 Task: Sort the products in the category "Water Bottles & Thermoses" by relevance.
Action: Mouse moved to (242, 126)
Screenshot: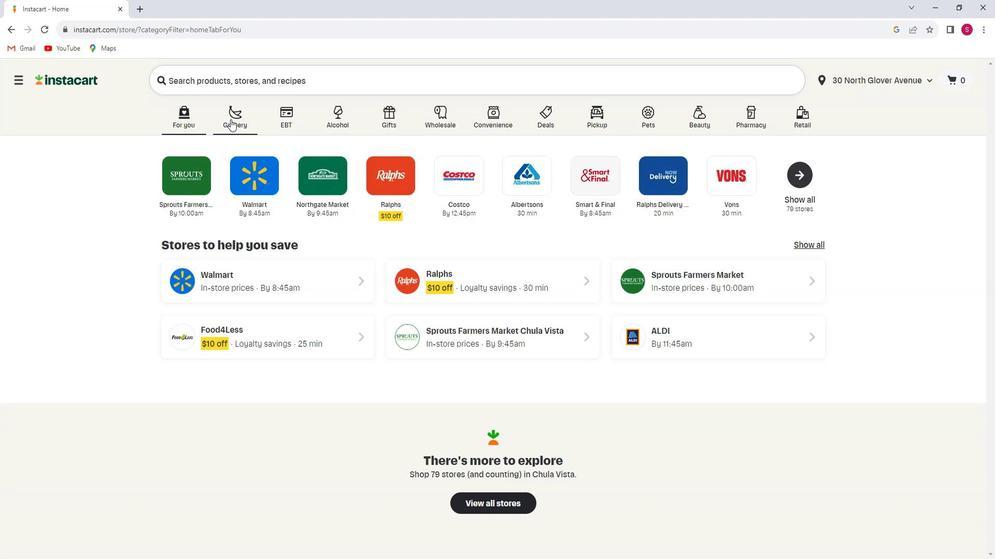 
Action: Mouse pressed left at (242, 126)
Screenshot: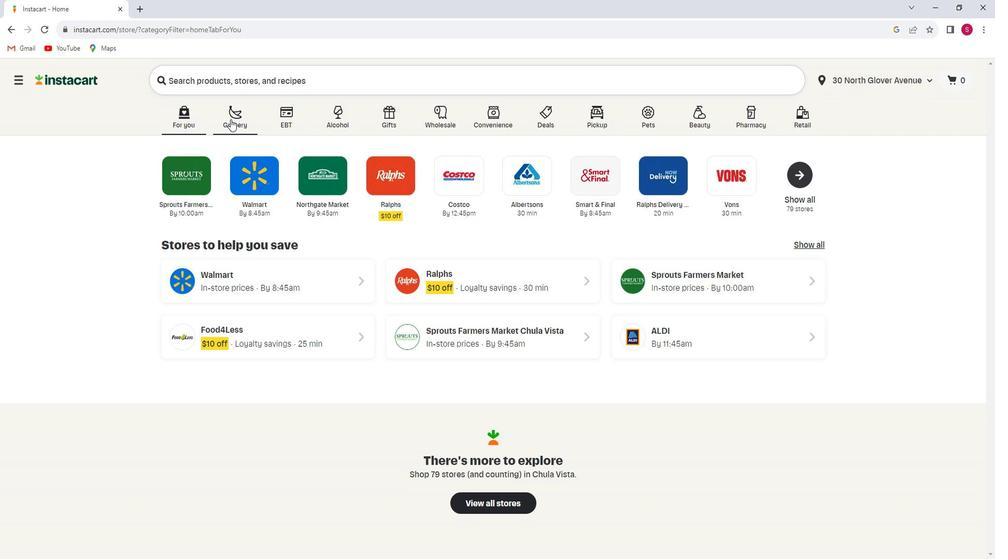 
Action: Mouse moved to (246, 308)
Screenshot: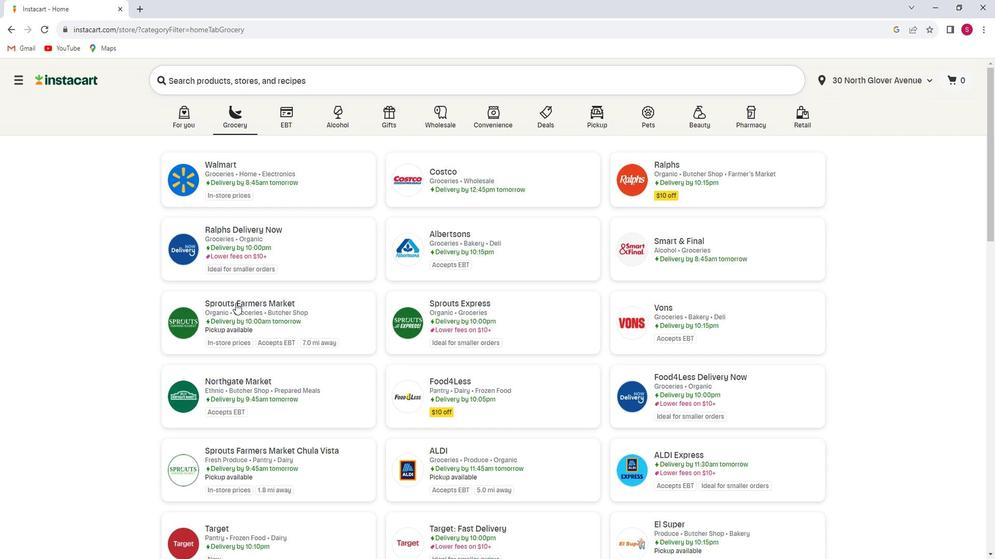 
Action: Mouse pressed left at (246, 308)
Screenshot: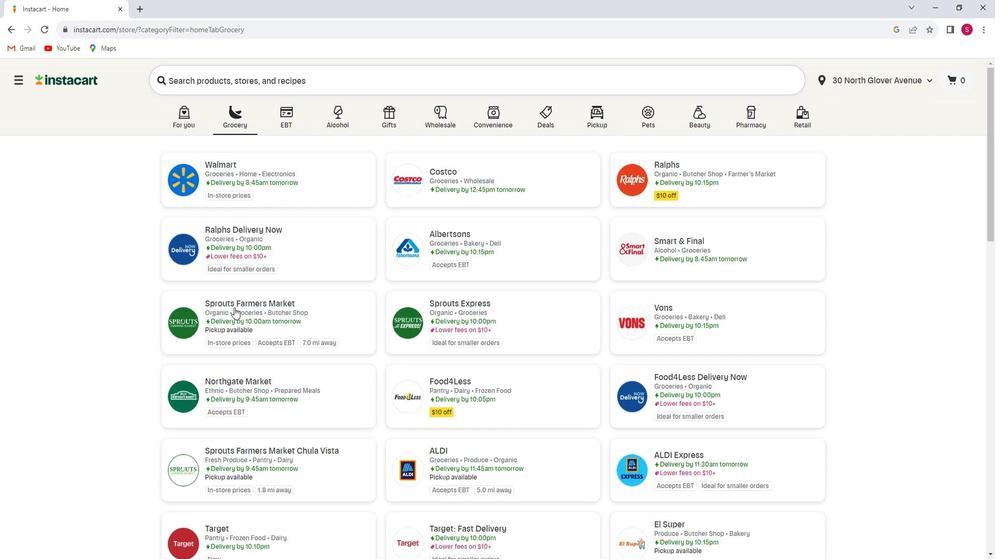 
Action: Mouse moved to (90, 310)
Screenshot: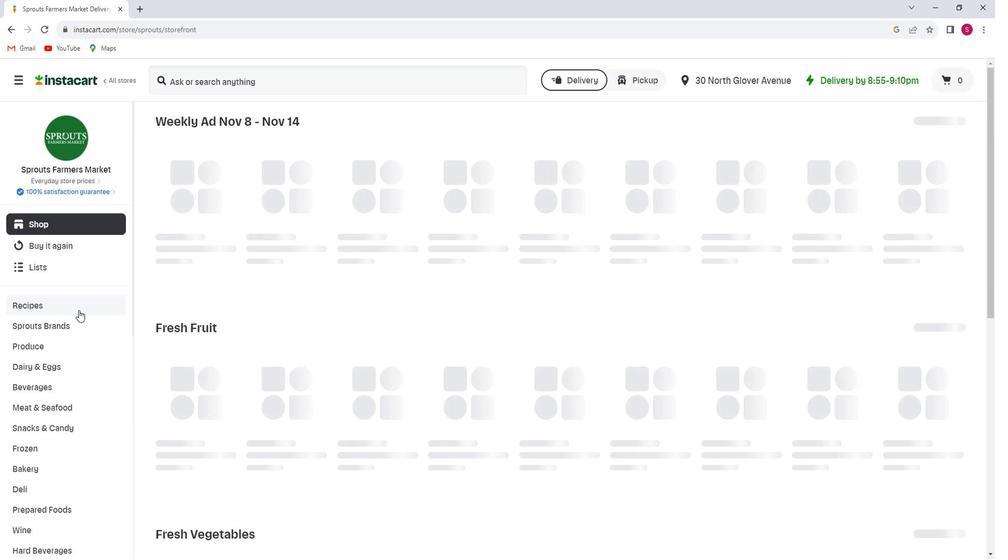 
Action: Mouse scrolled (90, 310) with delta (0, 0)
Screenshot: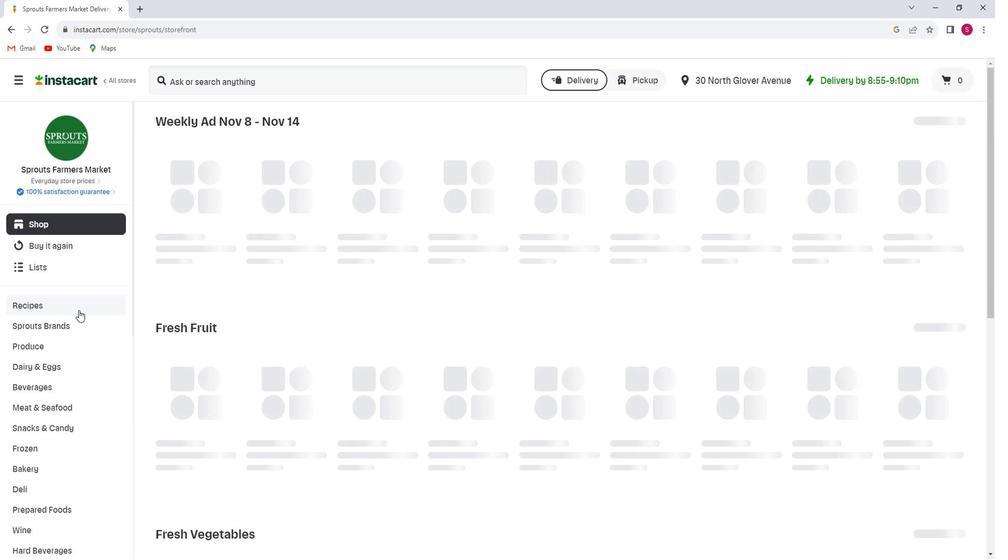 
Action: Mouse moved to (90, 310)
Screenshot: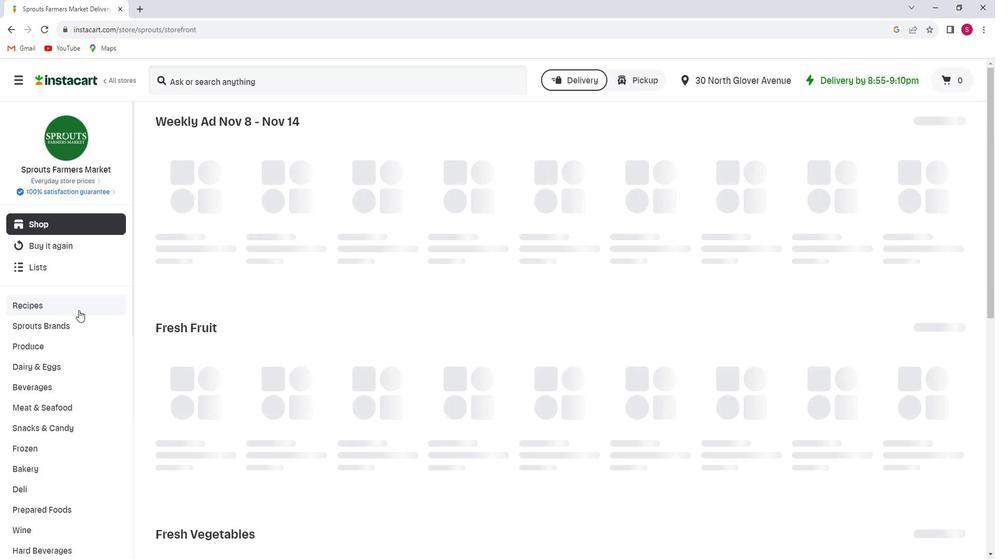 
Action: Mouse scrolled (90, 310) with delta (0, 0)
Screenshot: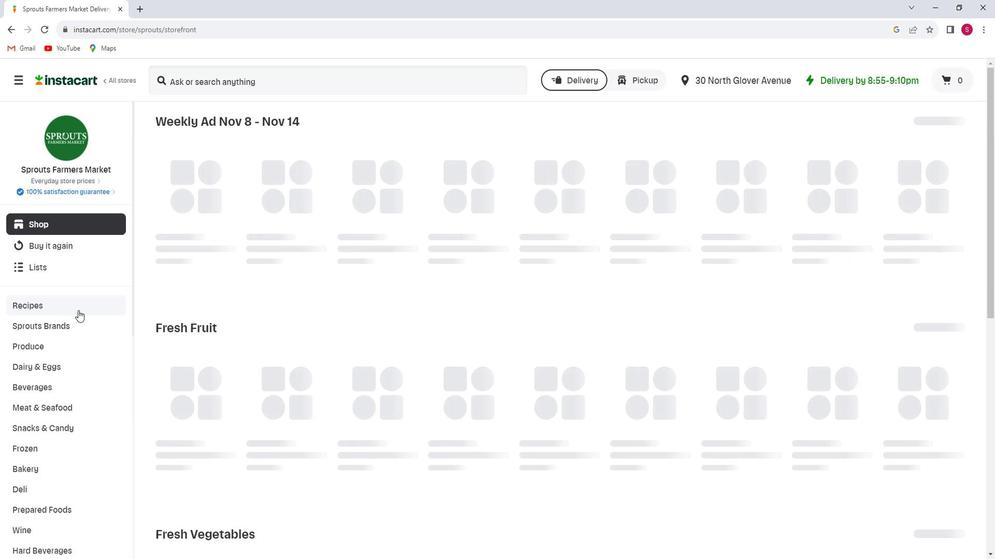 
Action: Mouse scrolled (90, 310) with delta (0, 0)
Screenshot: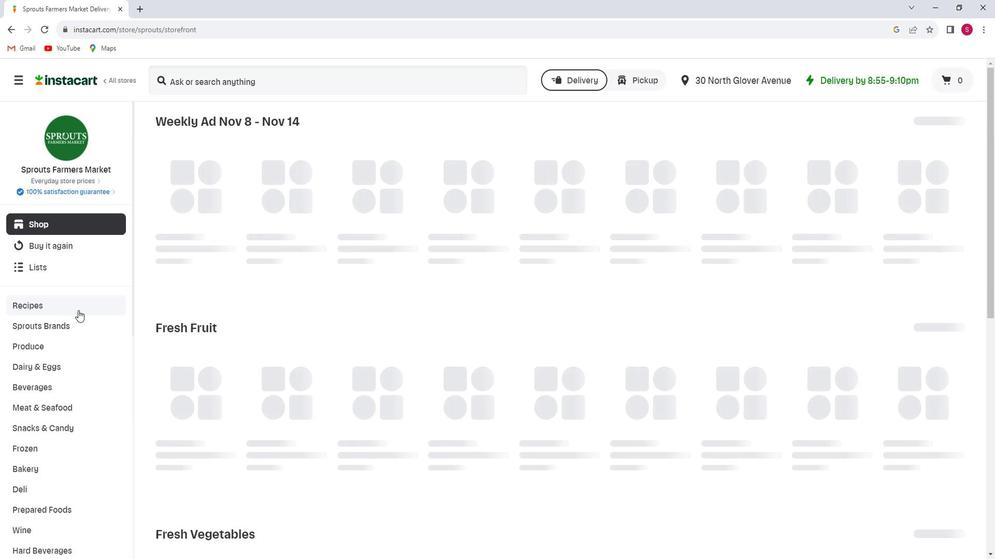 
Action: Mouse scrolled (90, 310) with delta (0, 0)
Screenshot: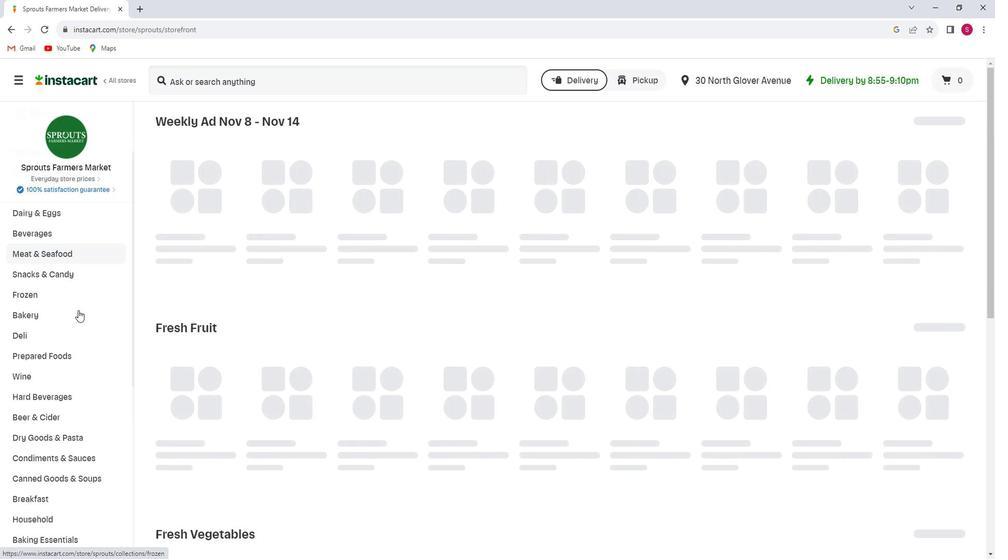 
Action: Mouse moved to (89, 310)
Screenshot: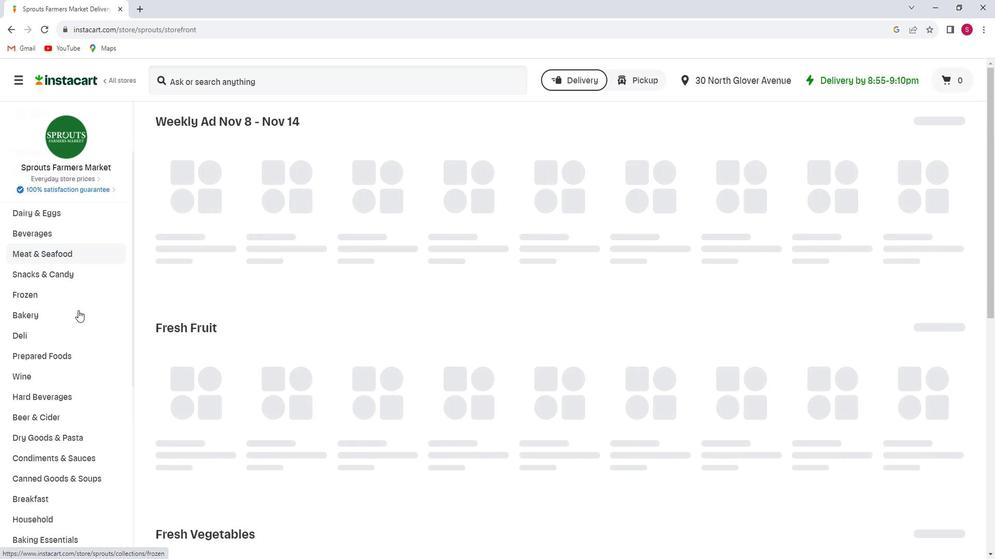 
Action: Mouse scrolled (89, 310) with delta (0, 0)
Screenshot: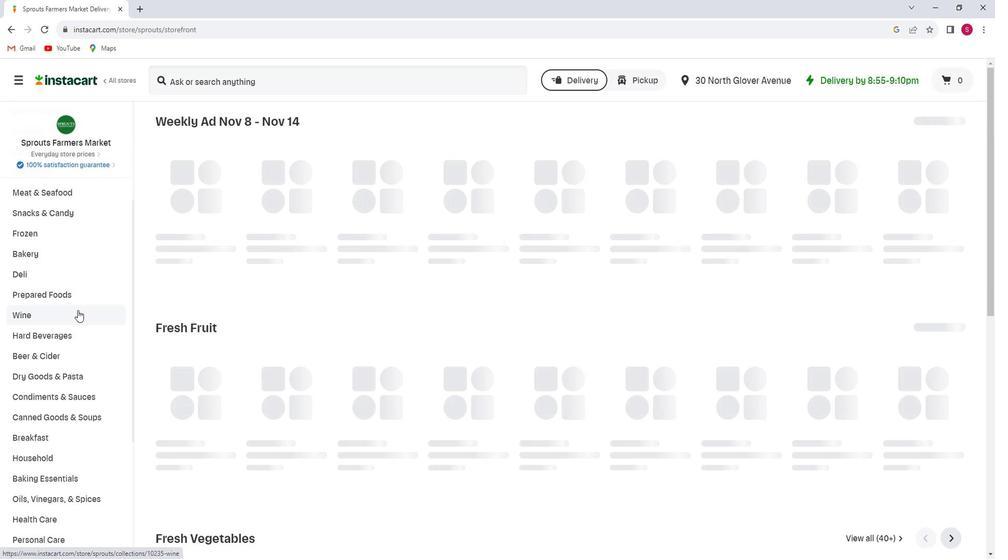 
Action: Mouse scrolled (89, 310) with delta (0, 0)
Screenshot: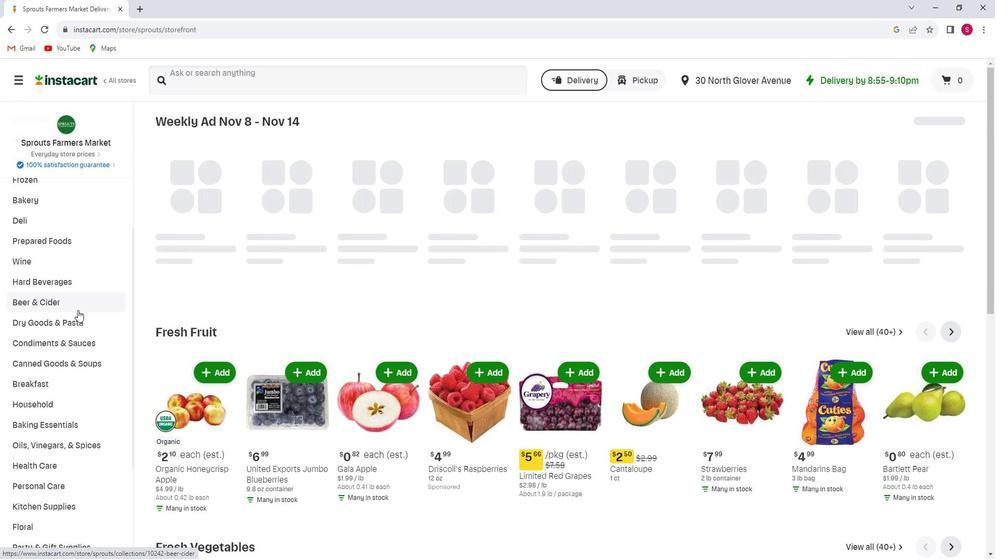 
Action: Mouse scrolled (89, 310) with delta (0, 0)
Screenshot: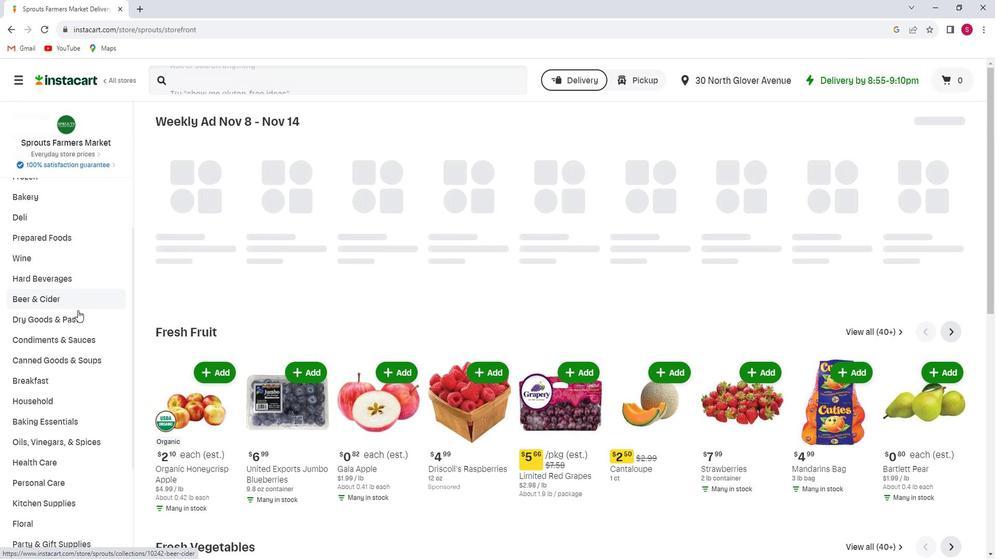 
Action: Mouse scrolled (89, 310) with delta (0, 0)
Screenshot: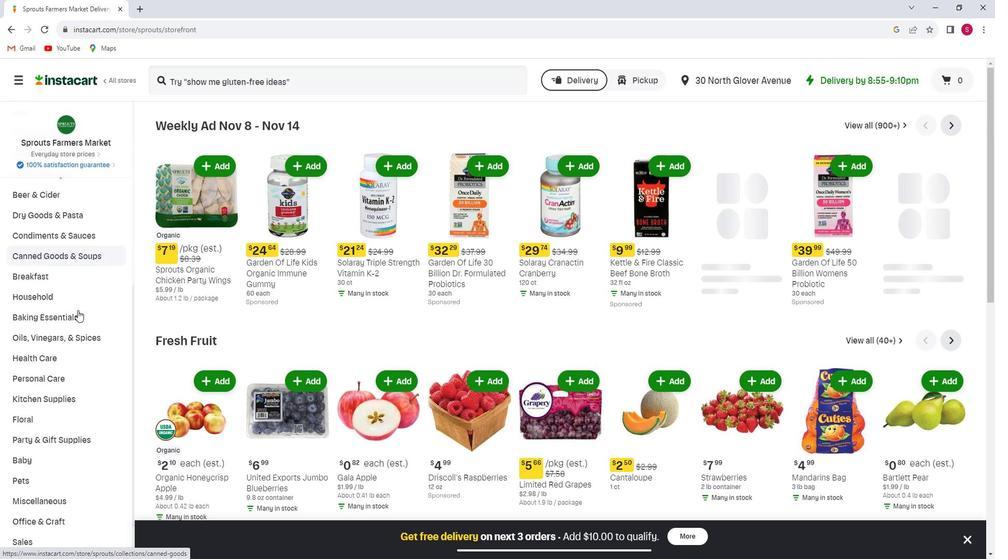 
Action: Mouse scrolled (89, 310) with delta (0, 0)
Screenshot: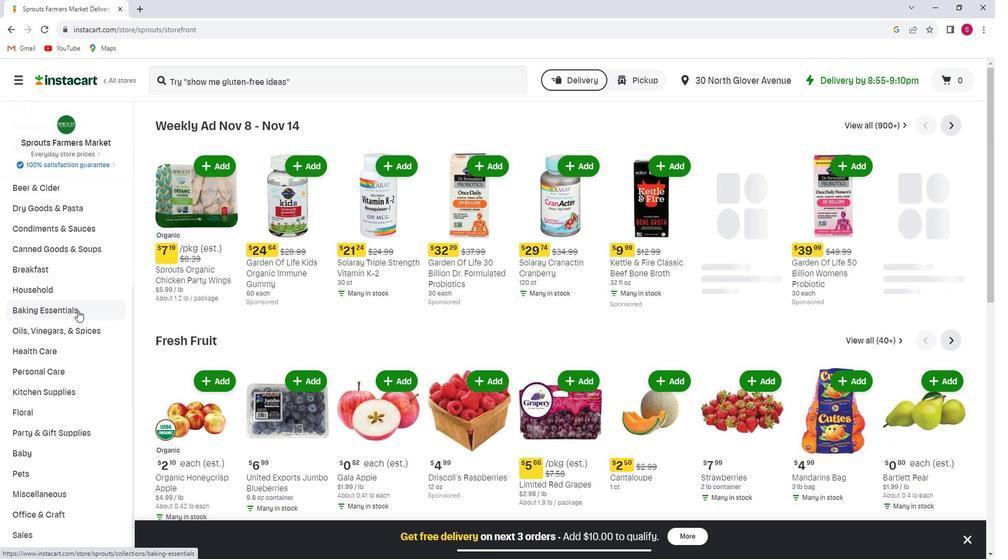 
Action: Mouse scrolled (89, 311) with delta (0, 0)
Screenshot: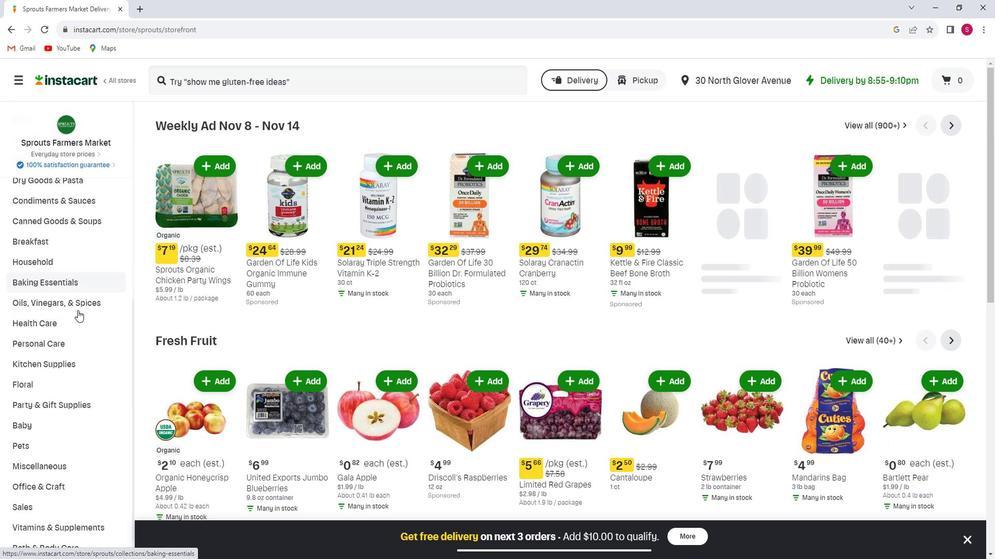 
Action: Mouse moved to (81, 344)
Screenshot: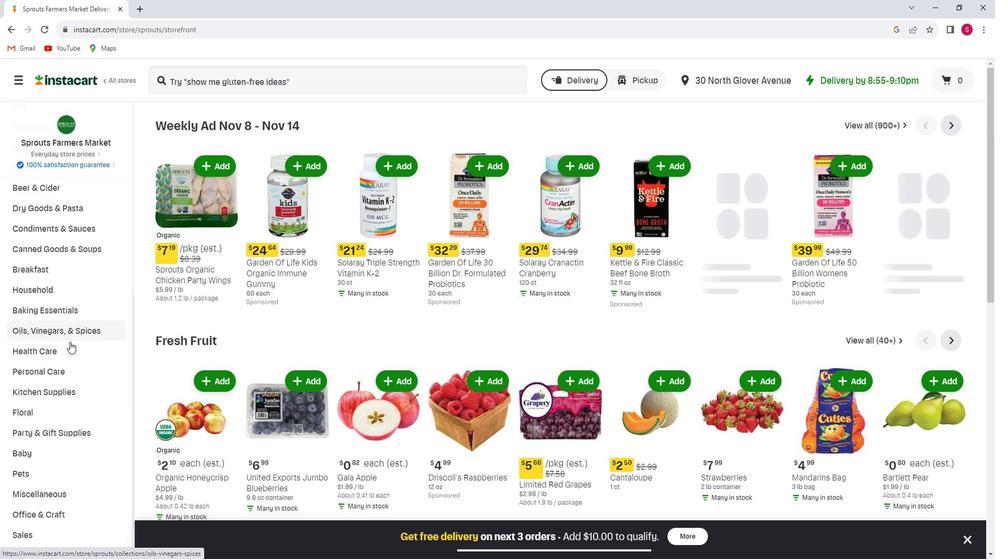 
Action: Mouse scrolled (81, 343) with delta (0, 0)
Screenshot: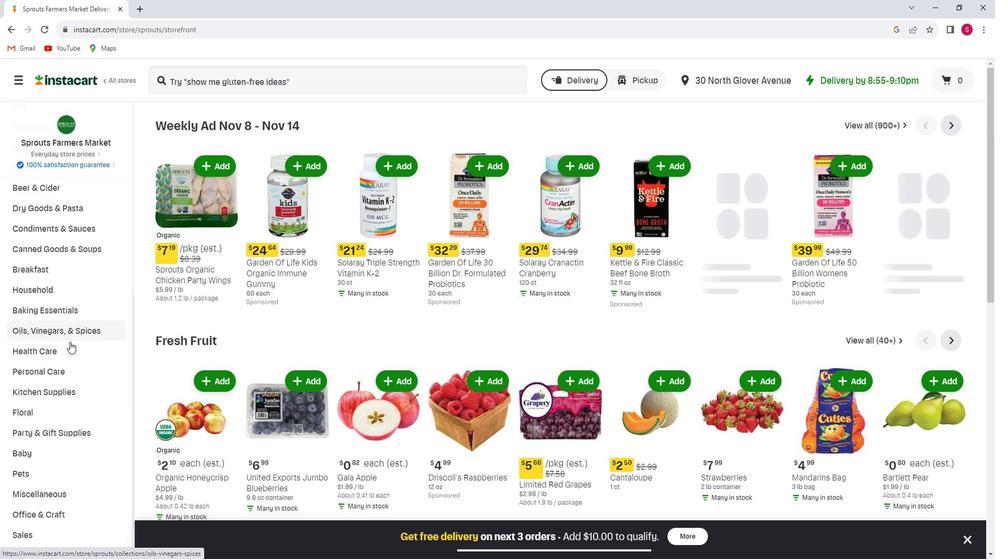 
Action: Mouse moved to (81, 347)
Screenshot: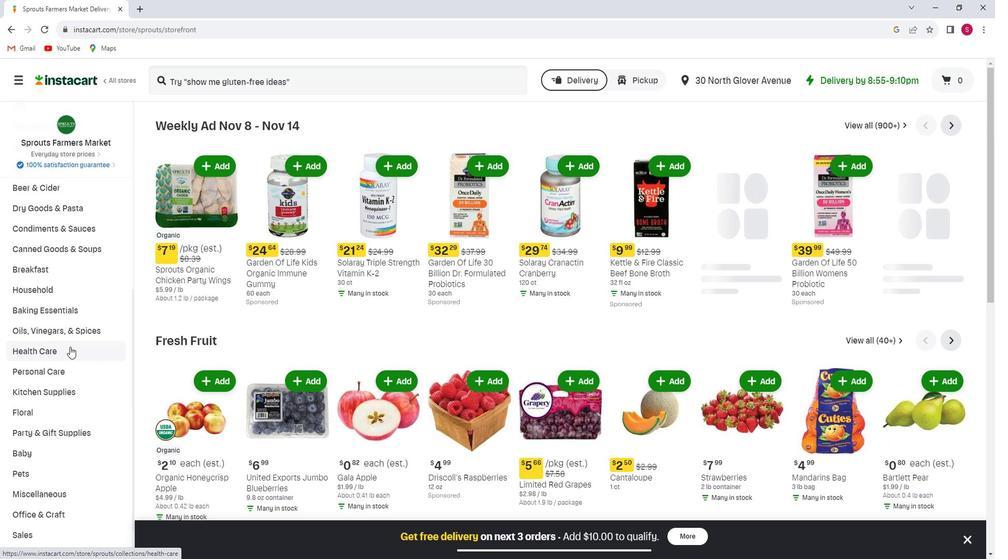 
Action: Mouse scrolled (81, 346) with delta (0, 0)
Screenshot: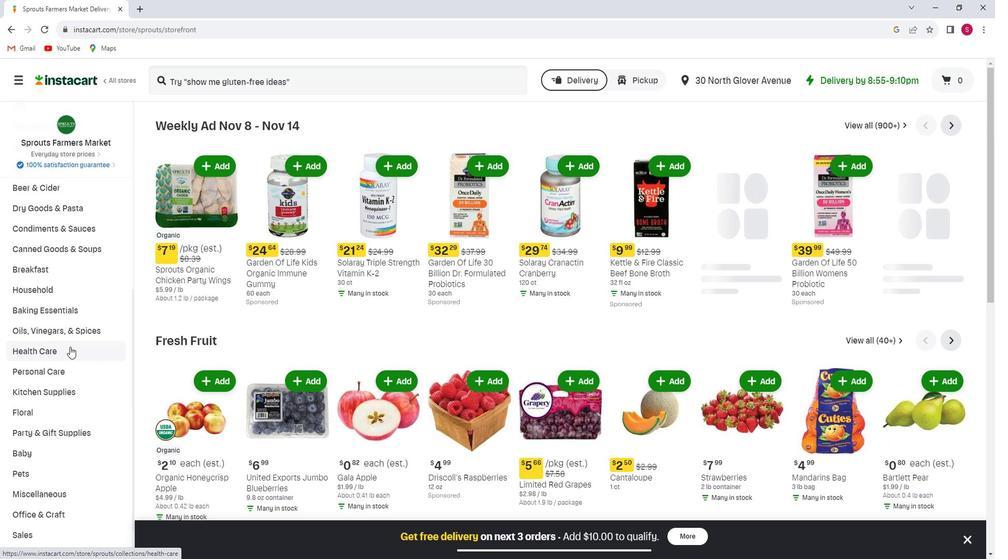 
Action: Mouse moved to (77, 338)
Screenshot: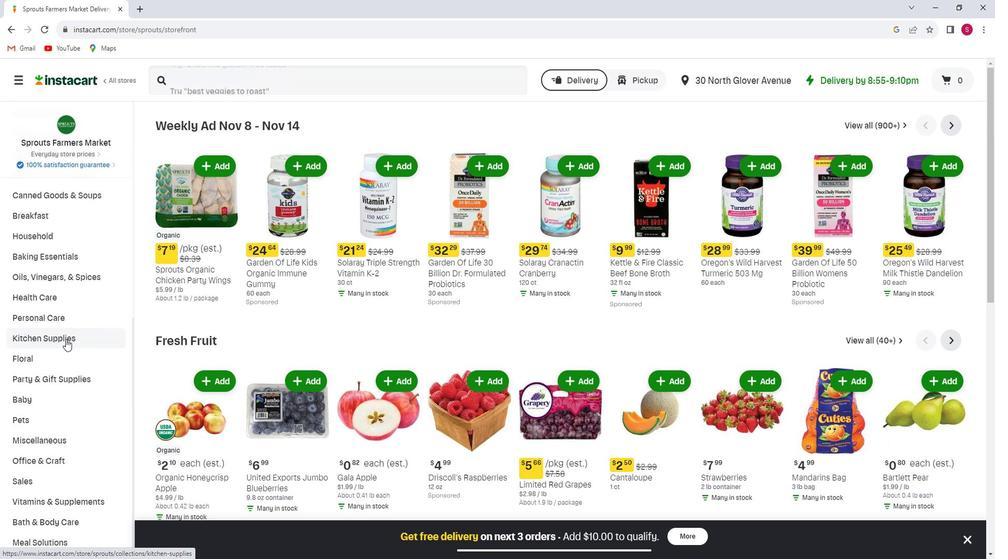 
Action: Mouse pressed left at (77, 338)
Screenshot: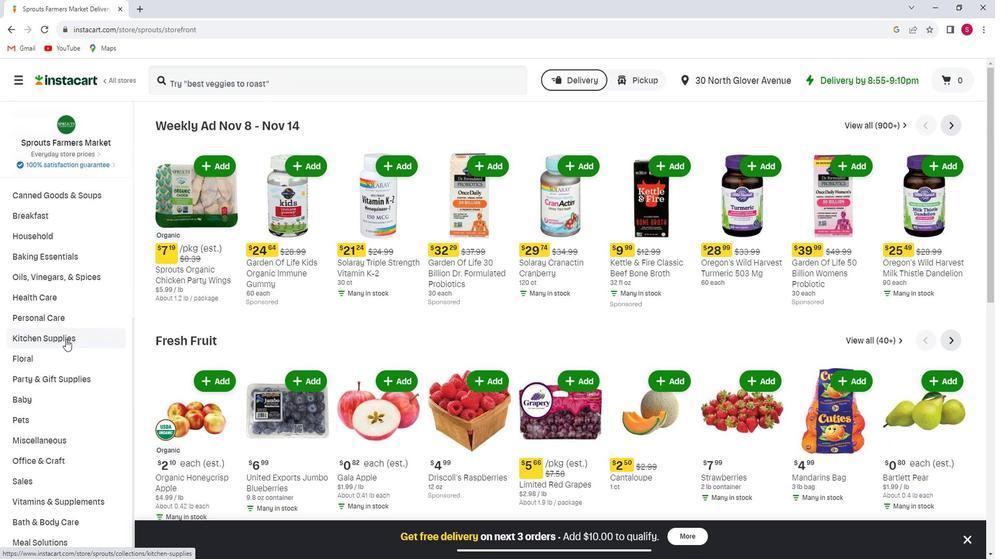 
Action: Mouse moved to (75, 414)
Screenshot: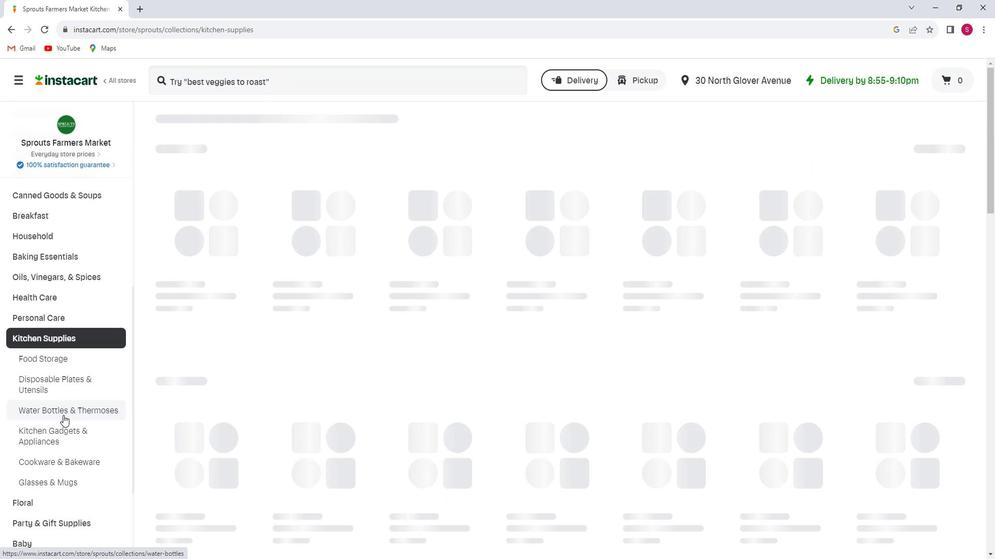 
Action: Mouse pressed left at (75, 414)
Screenshot: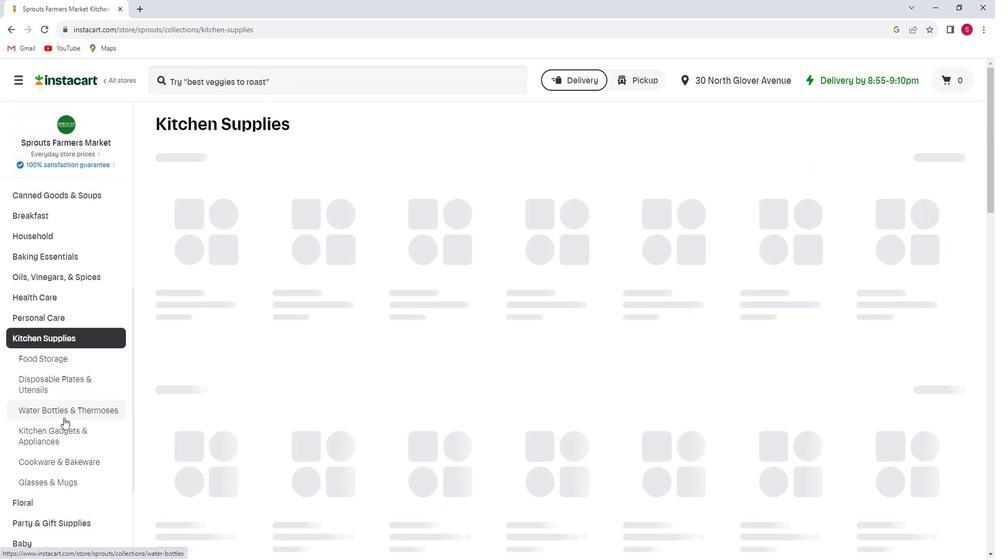 
Action: Mouse moved to (949, 161)
Screenshot: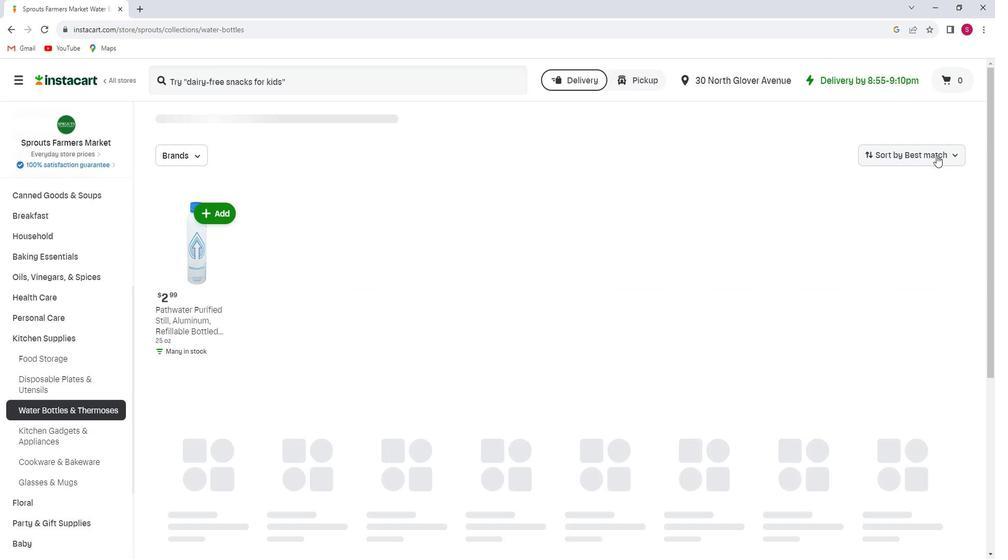 
Action: Mouse pressed left at (949, 161)
Screenshot: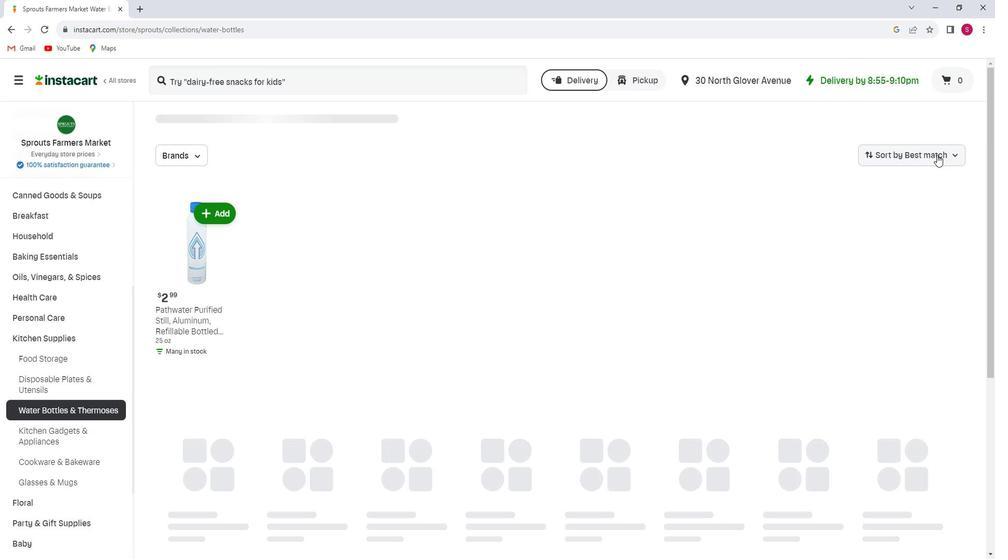 
Action: Mouse moved to (926, 328)
Screenshot: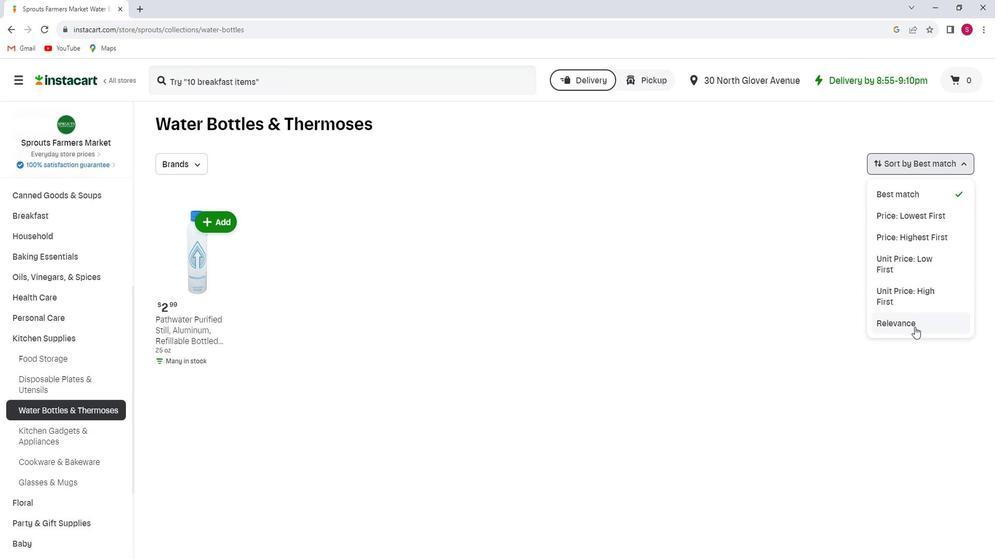 
Action: Mouse pressed left at (926, 328)
Screenshot: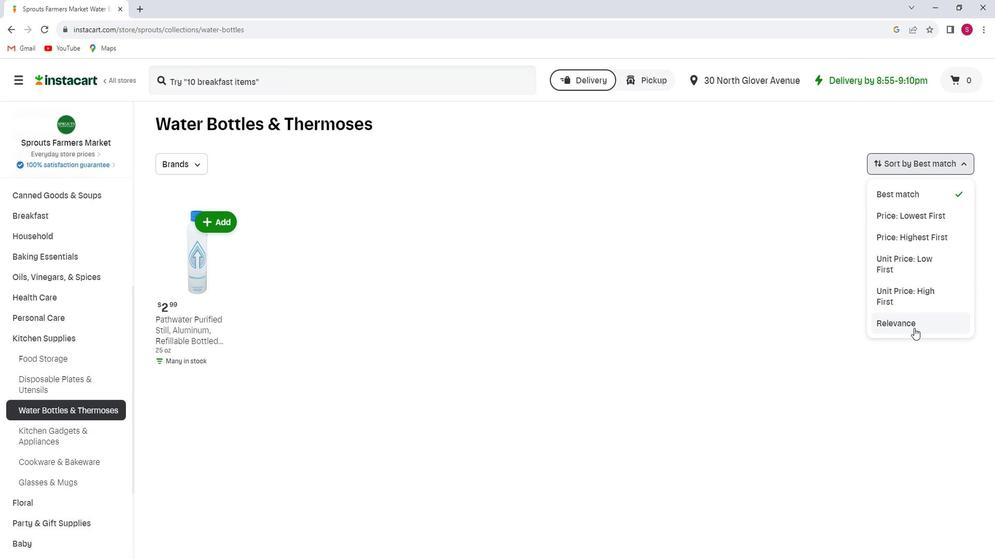 
